 Task: Create a due date automation trigger when advanced on, 2 hours before a card is due add dates due in 1 days.
Action: Mouse moved to (1057, 85)
Screenshot: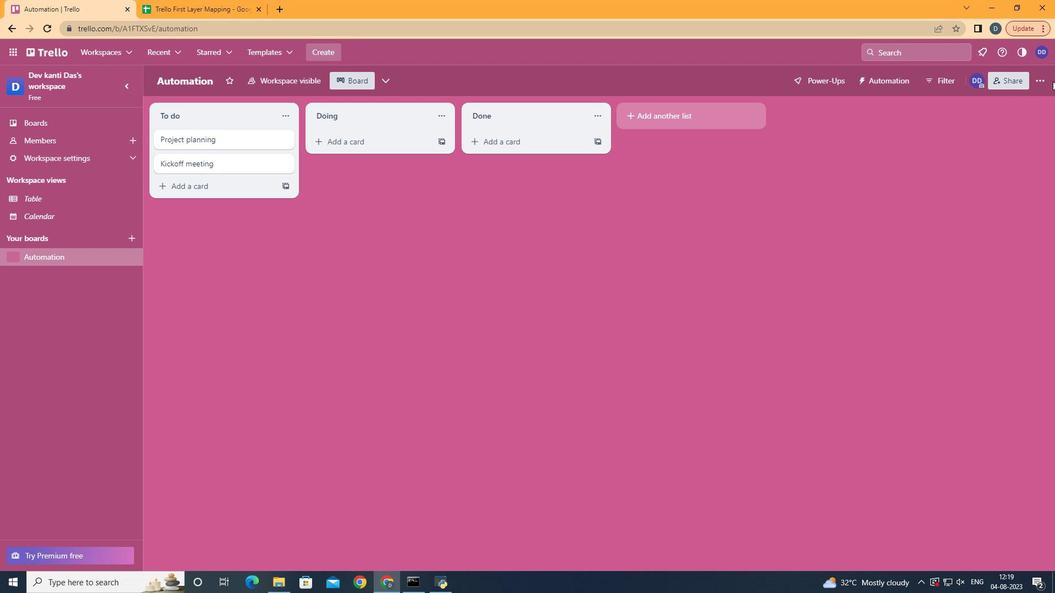 
Action: Mouse pressed left at (1057, 85)
Screenshot: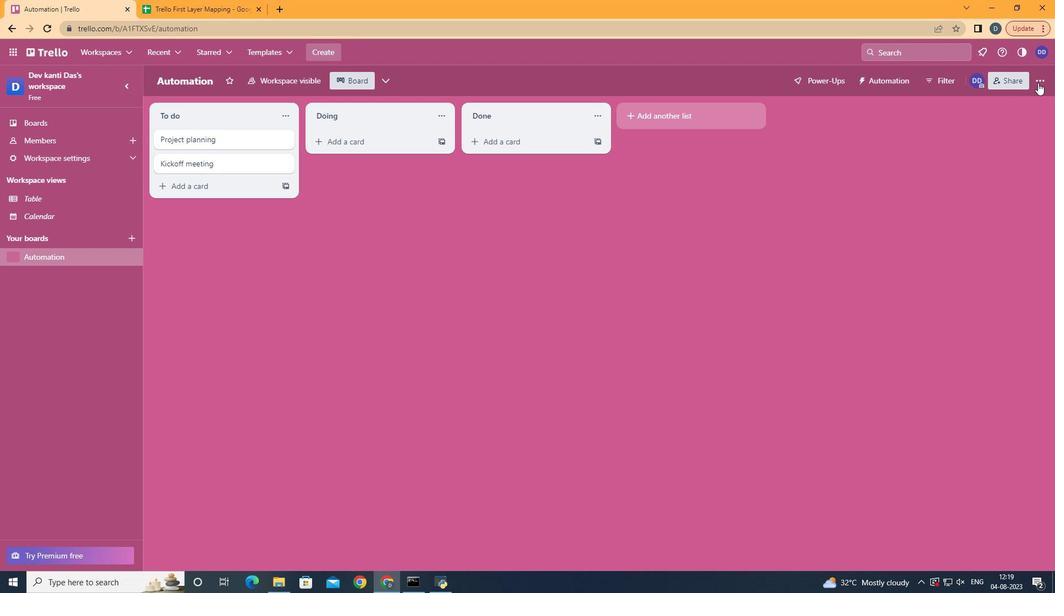 
Action: Mouse moved to (1042, 86)
Screenshot: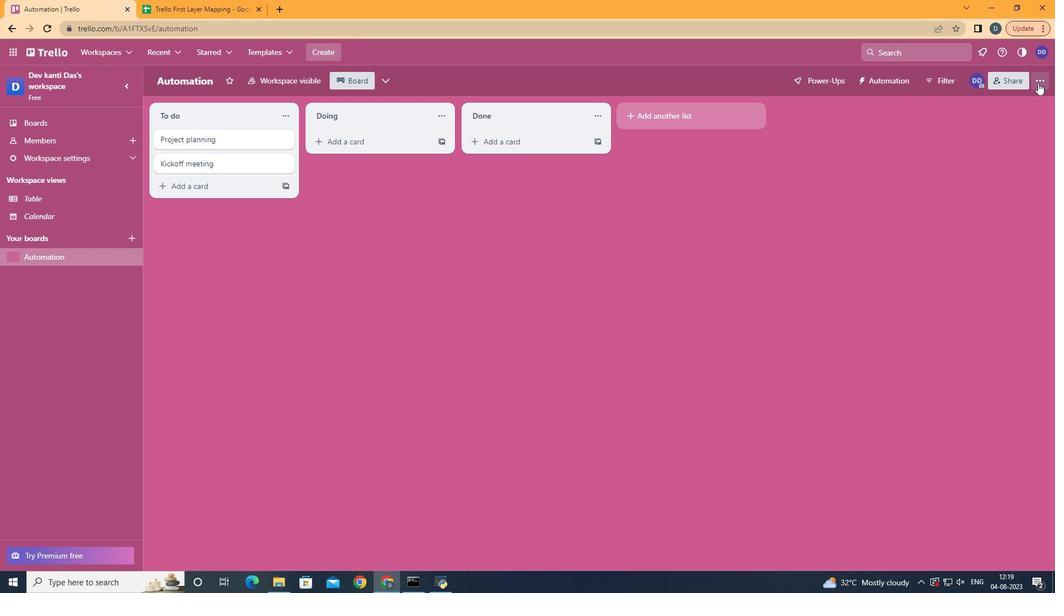 
Action: Mouse pressed left at (1042, 86)
Screenshot: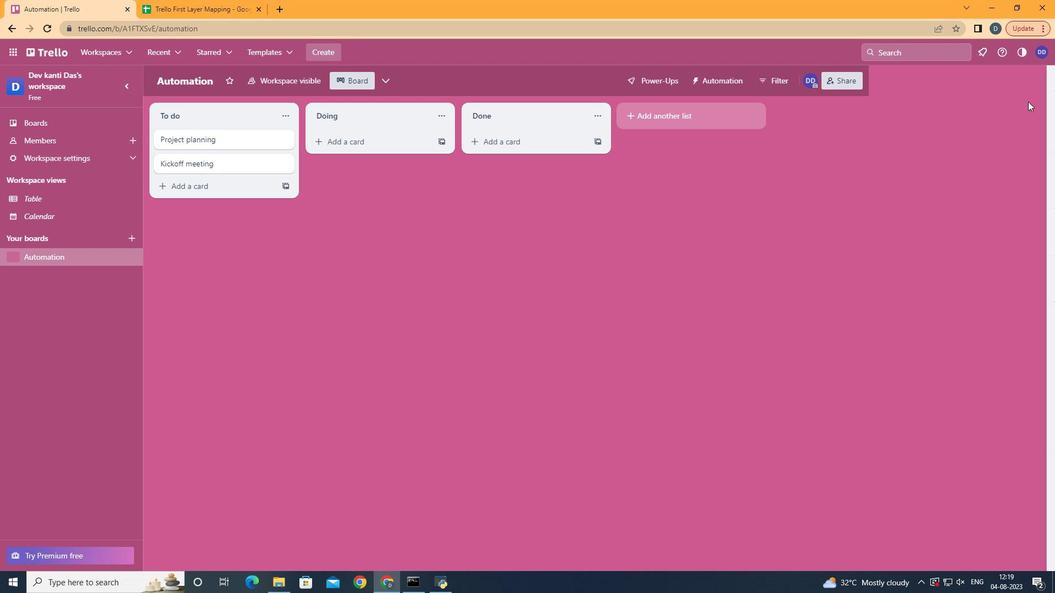 
Action: Mouse moved to (925, 239)
Screenshot: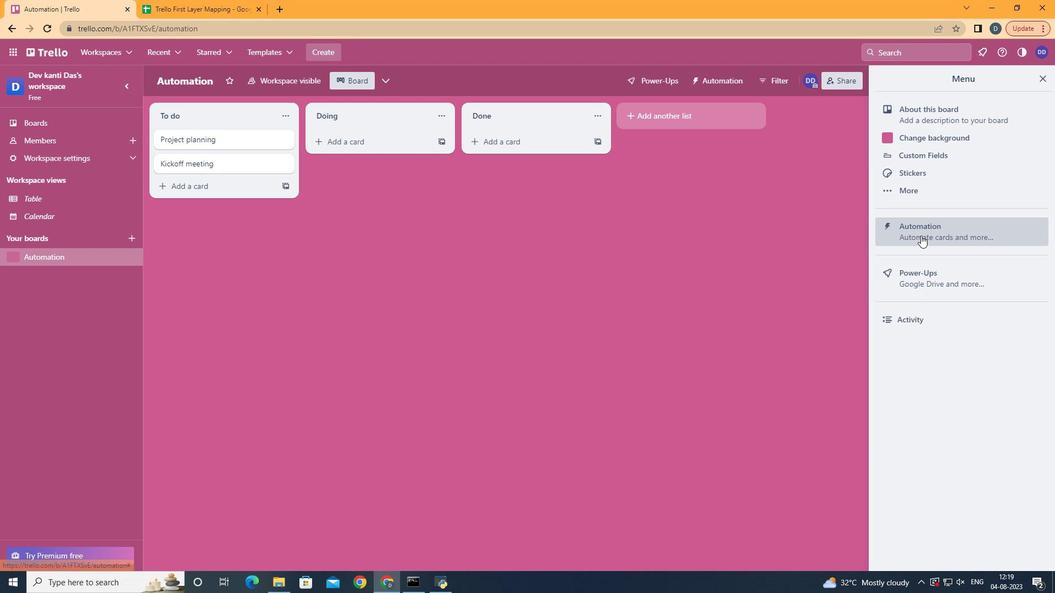
Action: Mouse pressed left at (925, 239)
Screenshot: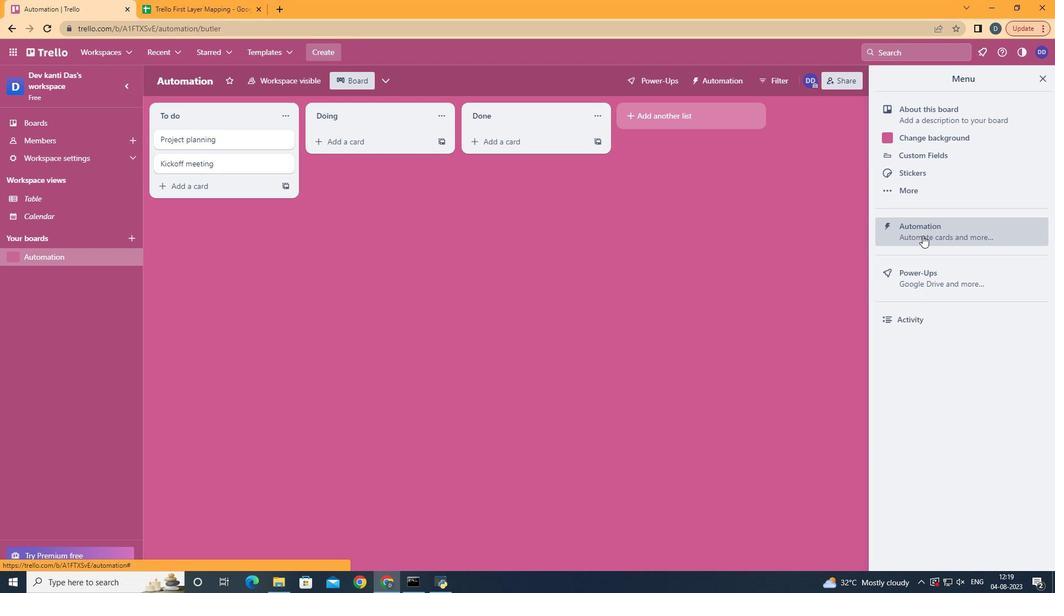 
Action: Mouse moved to (223, 225)
Screenshot: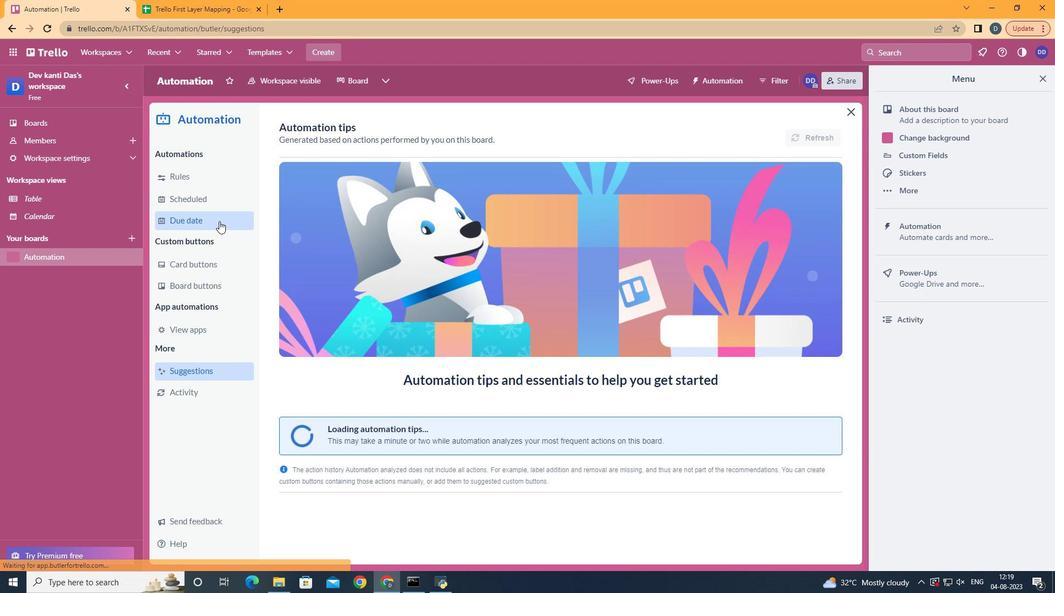 
Action: Mouse pressed left at (223, 225)
Screenshot: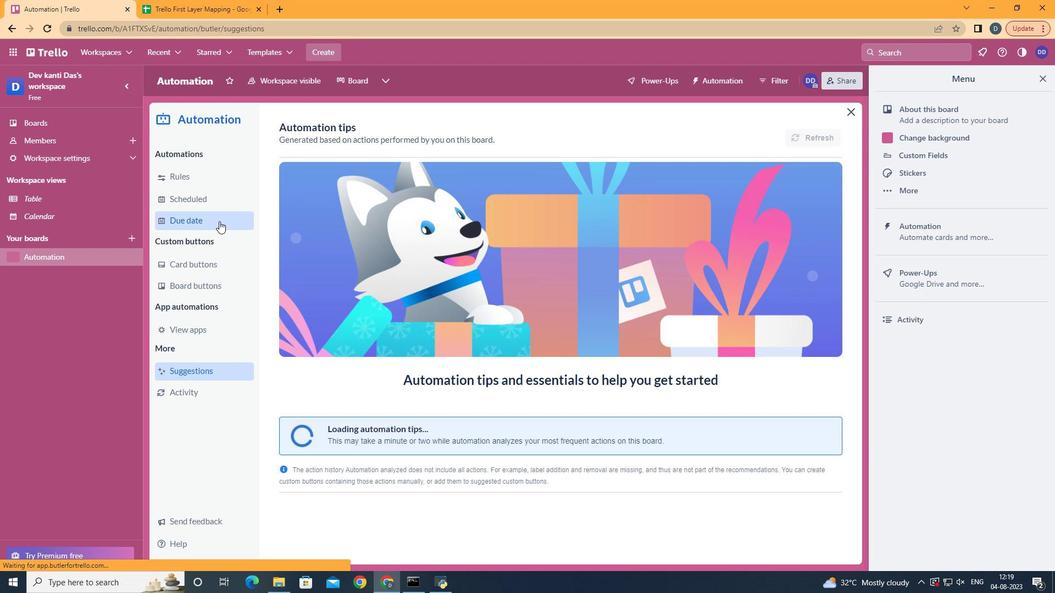 
Action: Mouse moved to (784, 139)
Screenshot: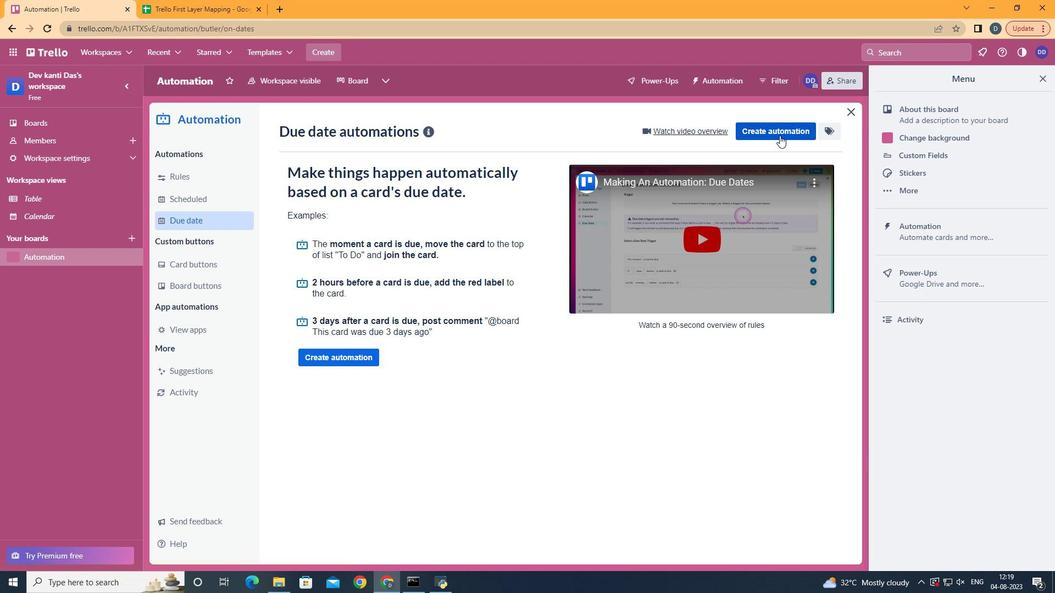 
Action: Mouse pressed left at (784, 139)
Screenshot: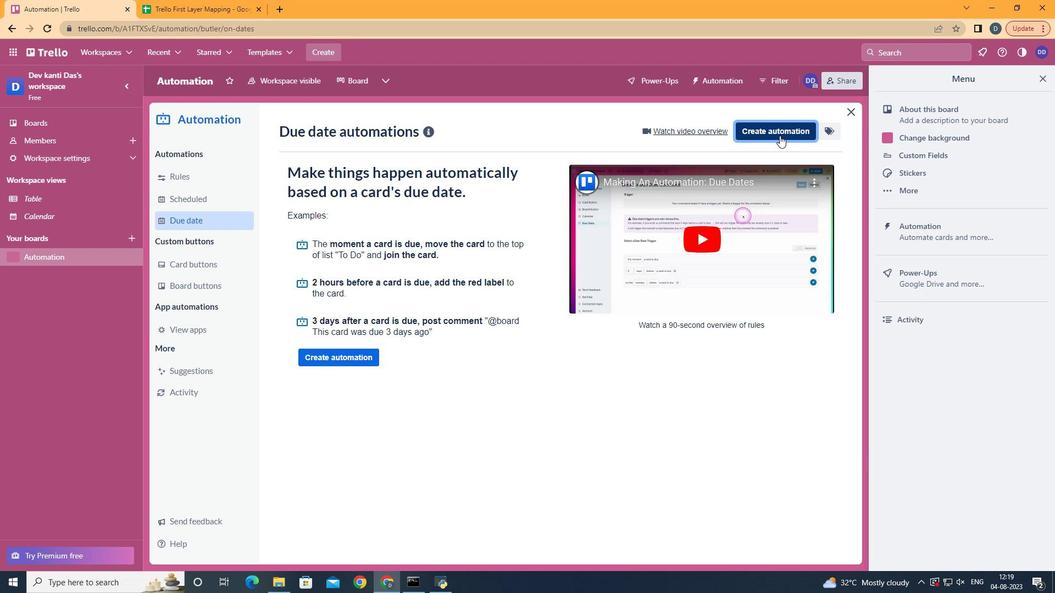 
Action: Mouse moved to (630, 228)
Screenshot: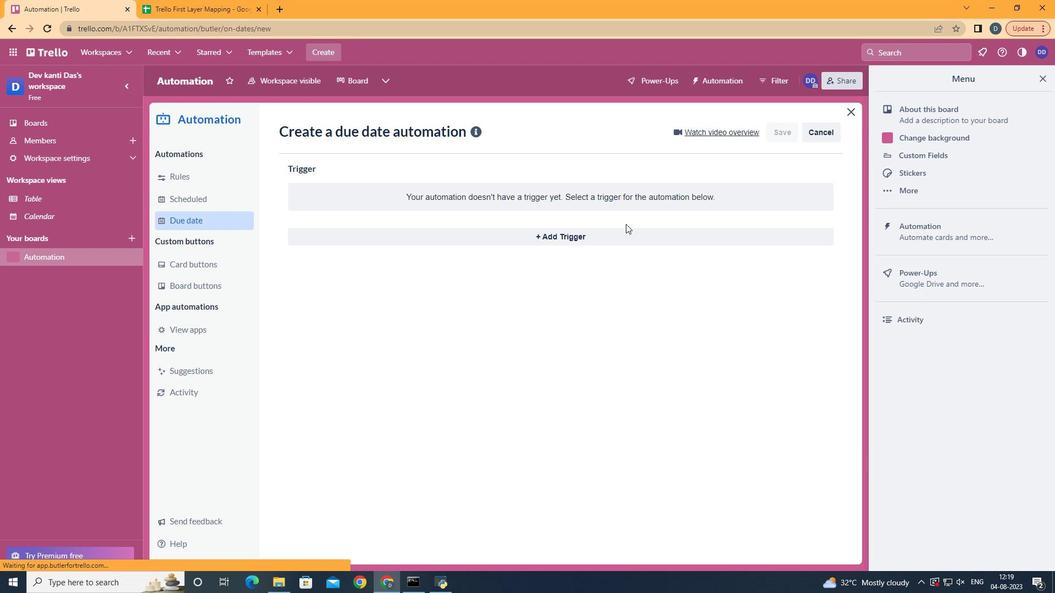 
Action: Mouse pressed left at (630, 228)
Screenshot: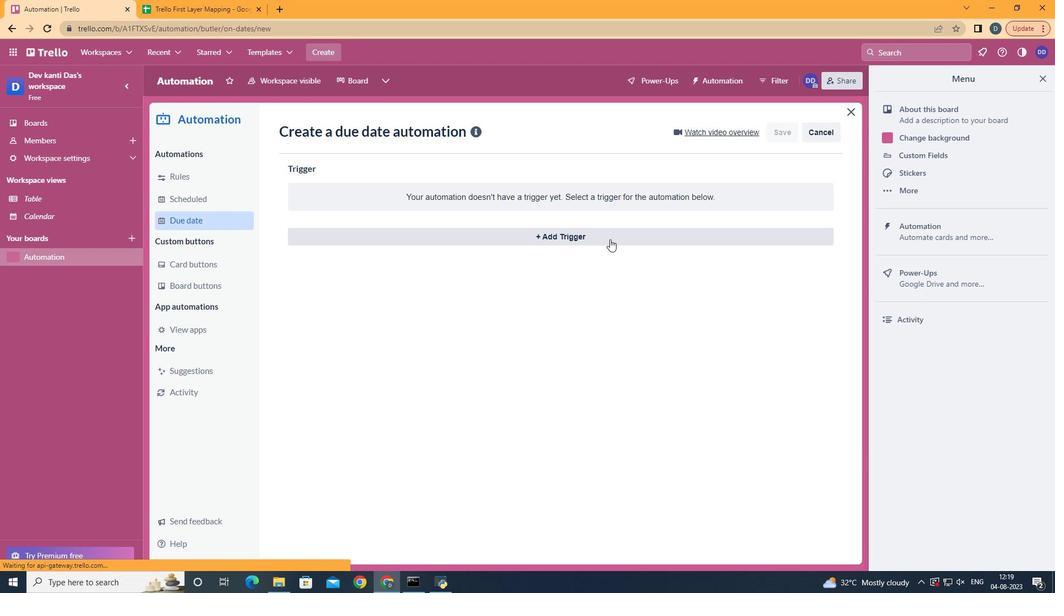 
Action: Mouse moved to (614, 243)
Screenshot: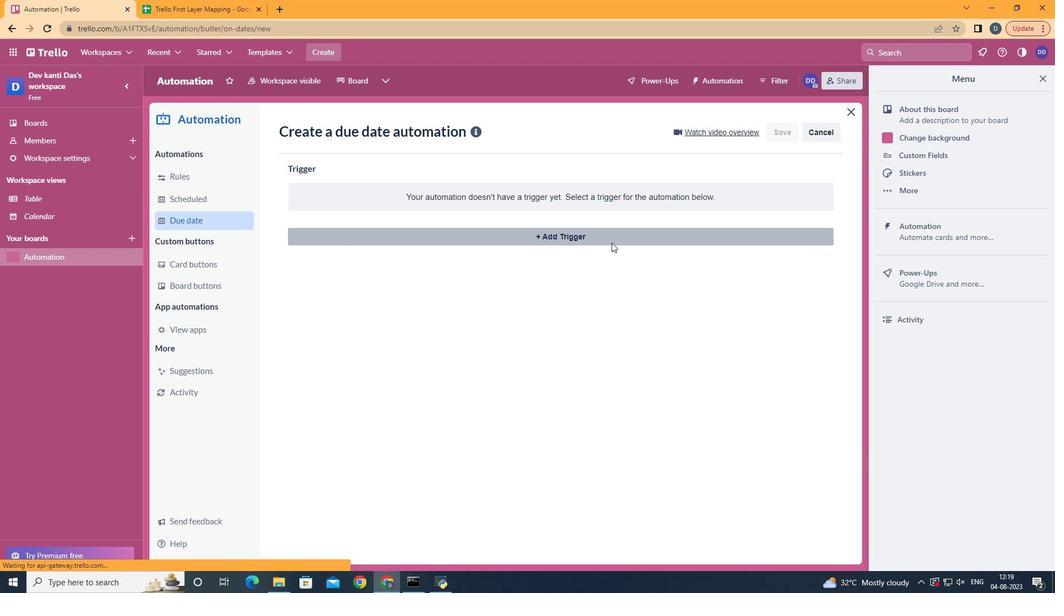 
Action: Mouse pressed left at (614, 243)
Screenshot: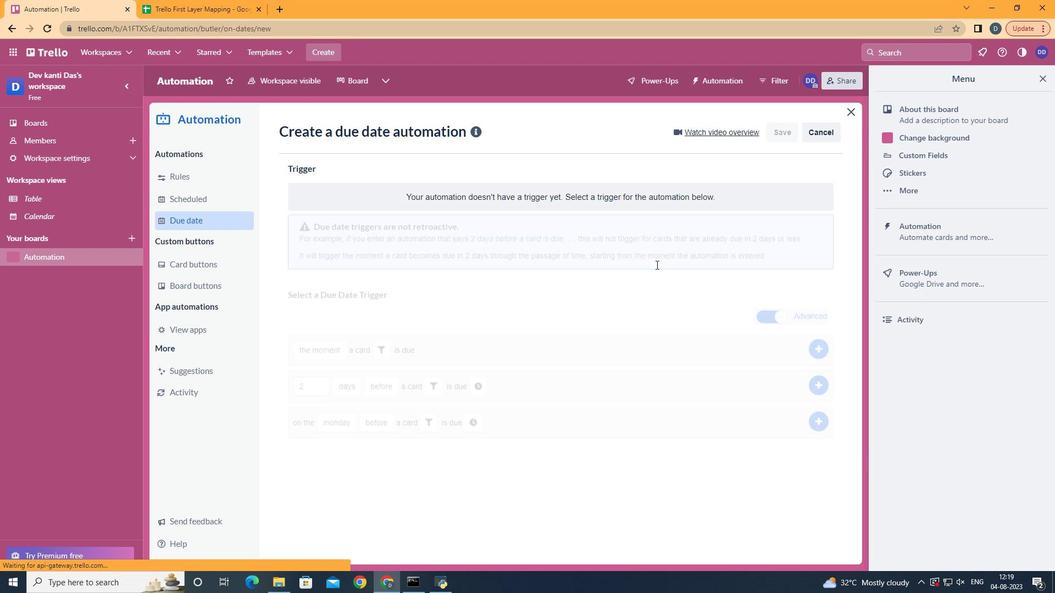 
Action: Mouse moved to (344, 471)
Screenshot: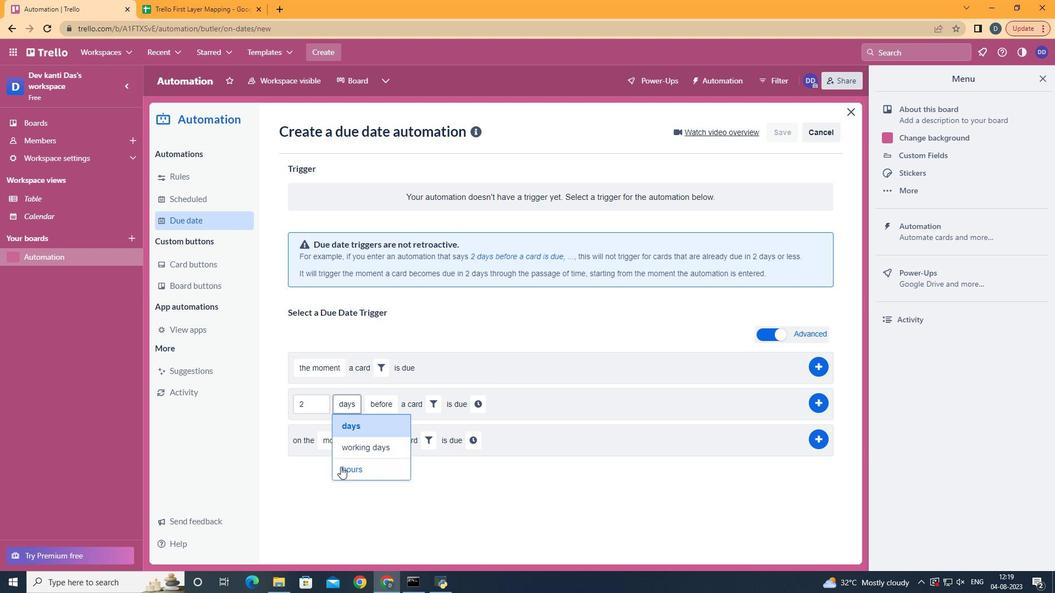 
Action: Mouse pressed left at (344, 471)
Screenshot: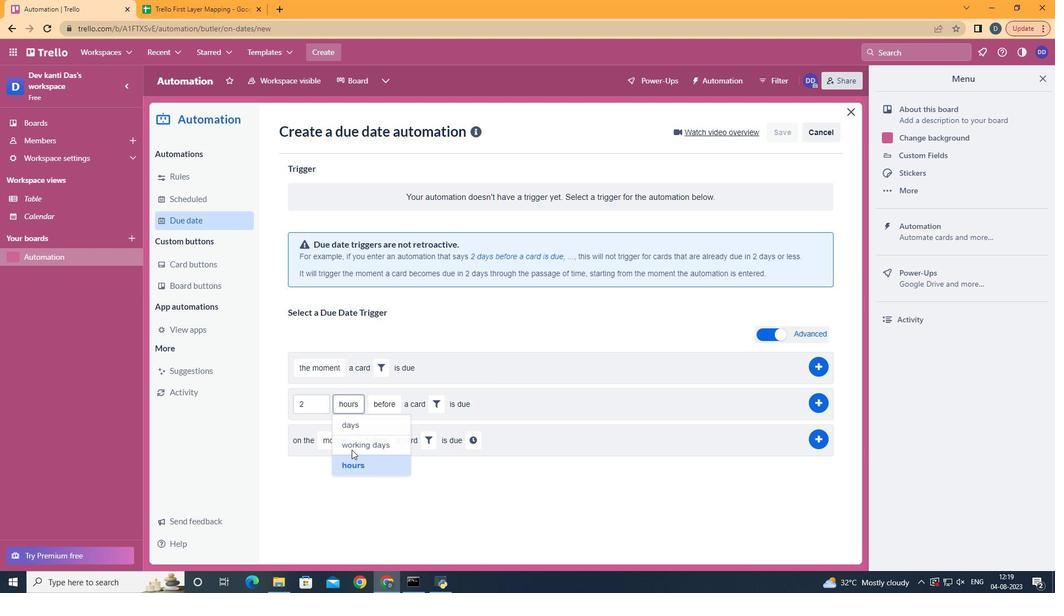 
Action: Mouse moved to (386, 423)
Screenshot: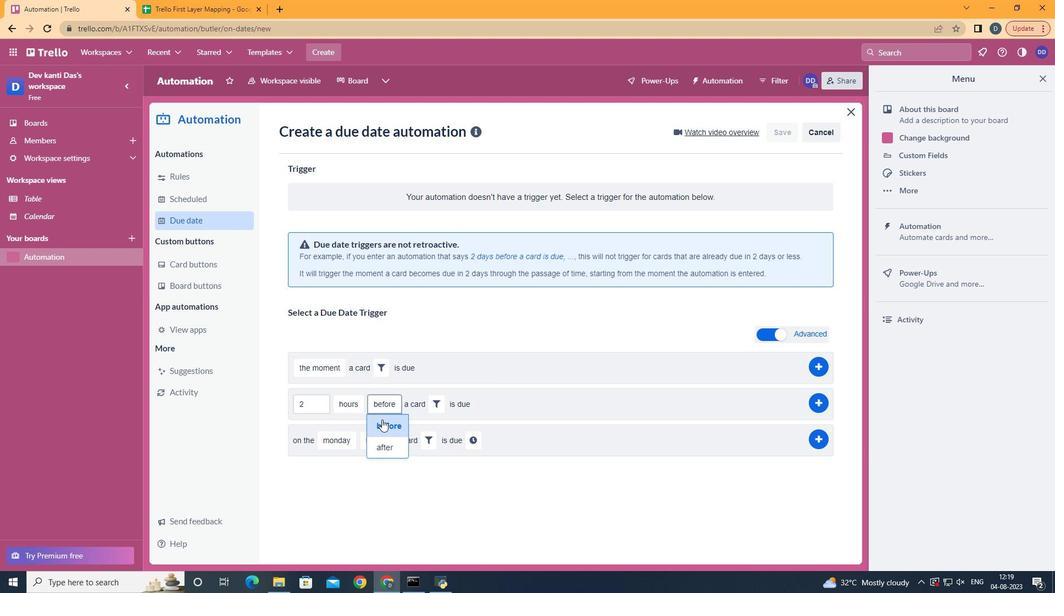 
Action: Mouse pressed left at (386, 423)
Screenshot: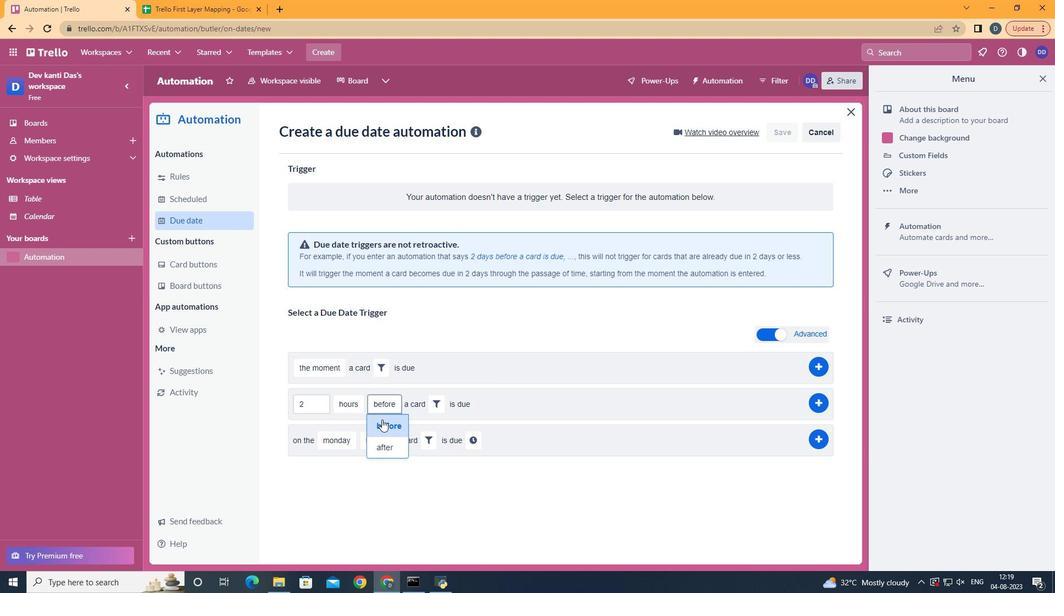 
Action: Mouse moved to (465, 402)
Screenshot: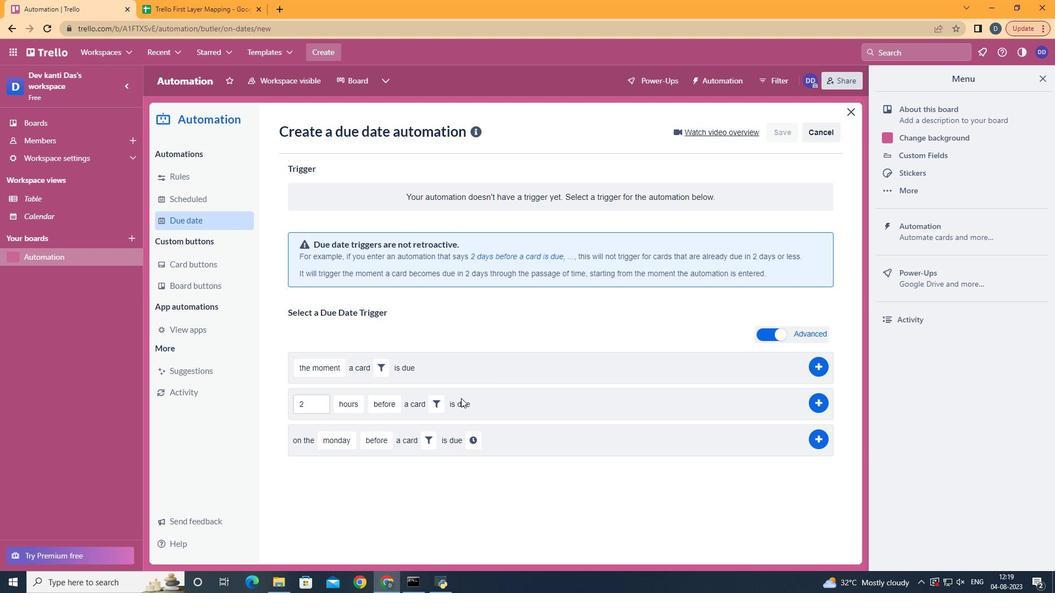 
Action: Mouse pressed left at (465, 402)
Screenshot: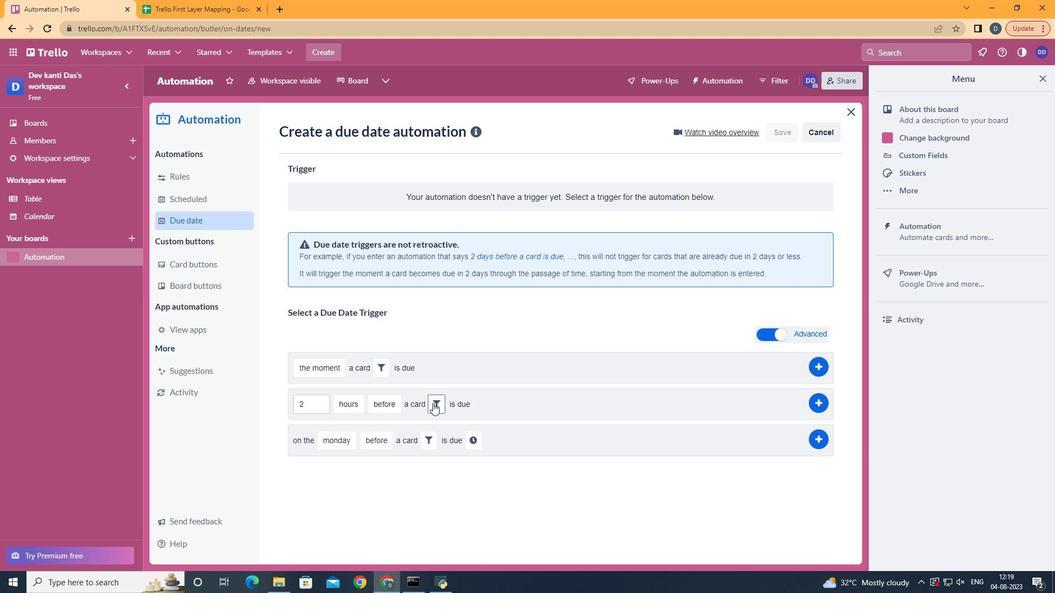 
Action: Mouse moved to (437, 407)
Screenshot: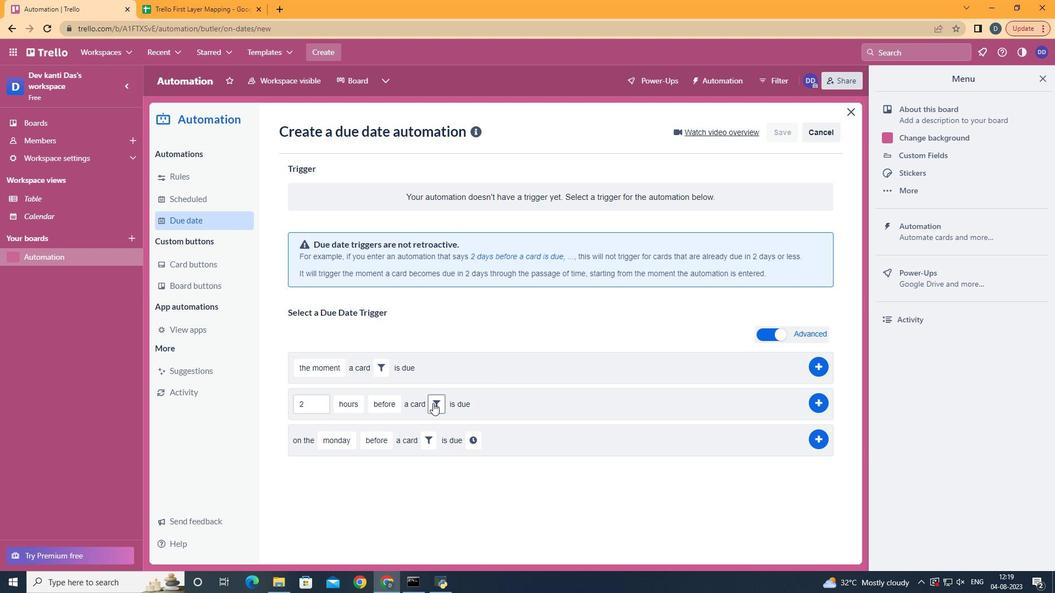 
Action: Mouse pressed left at (437, 407)
Screenshot: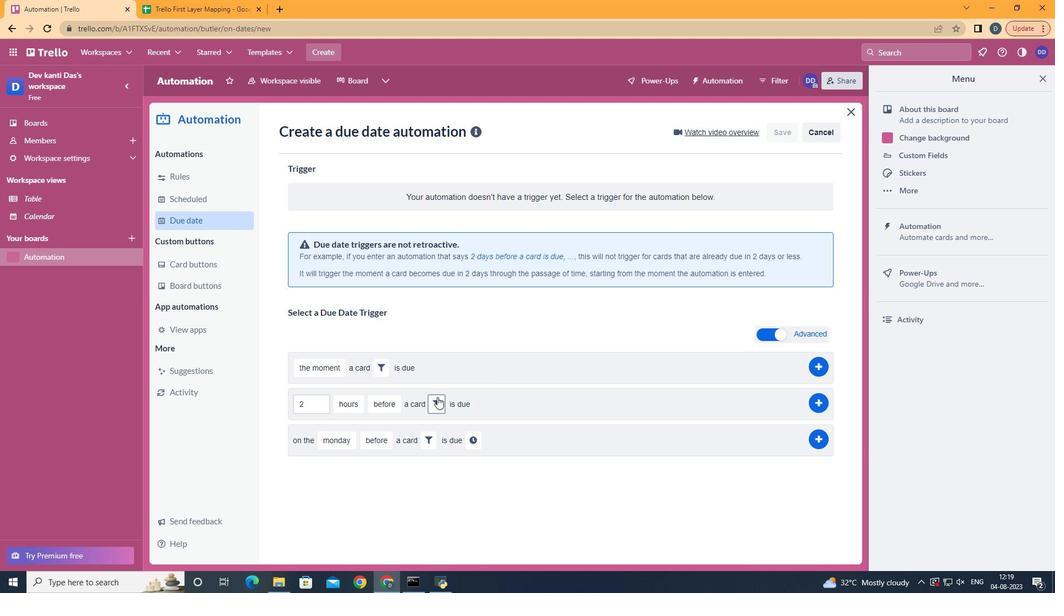 
Action: Mouse moved to (500, 433)
Screenshot: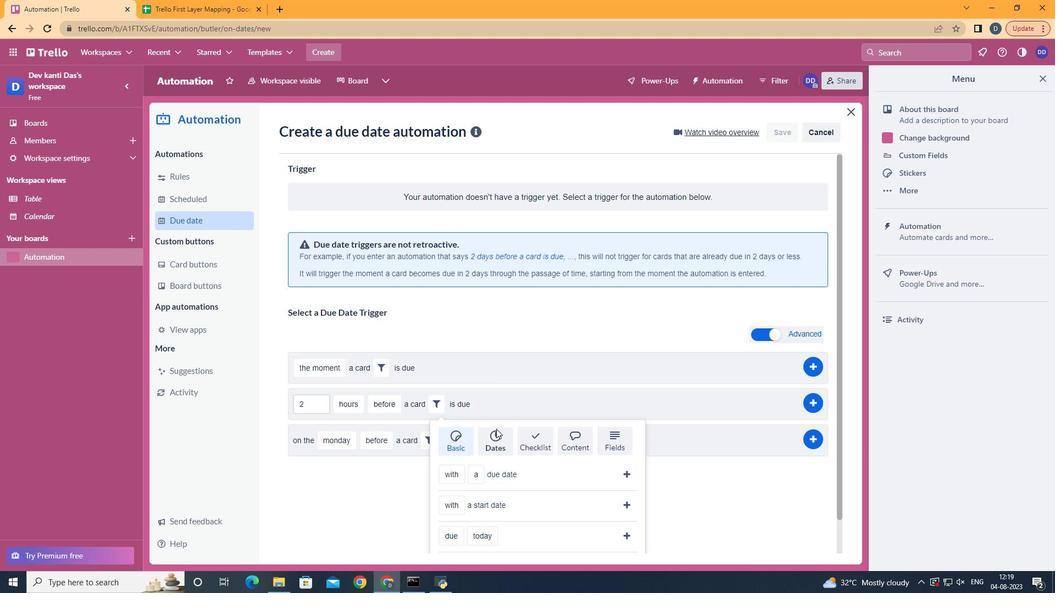 
Action: Mouse pressed left at (500, 433)
Screenshot: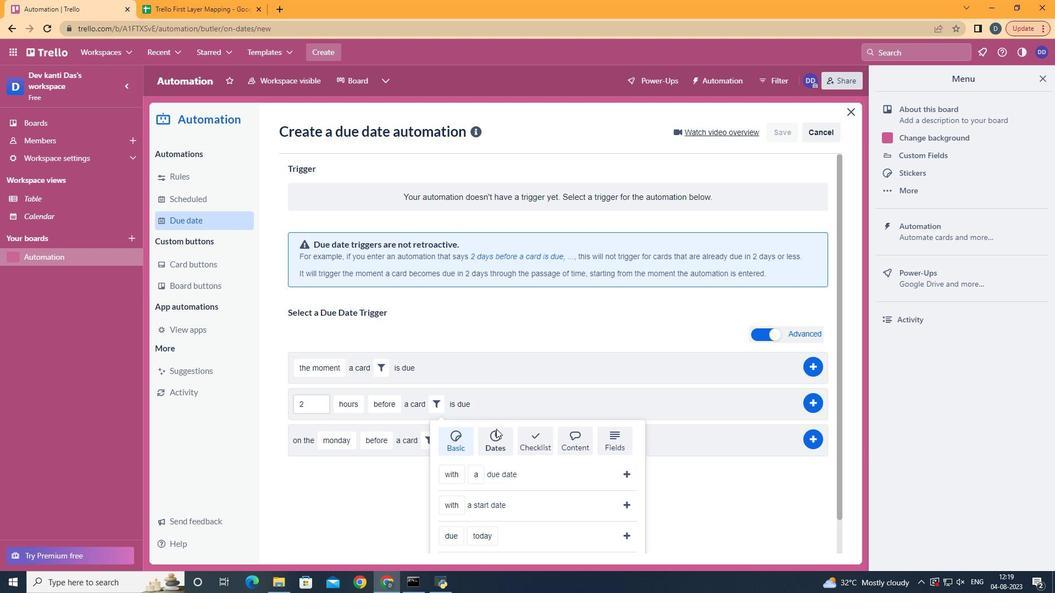 
Action: Mouse scrolled (500, 432) with delta (0, 0)
Screenshot: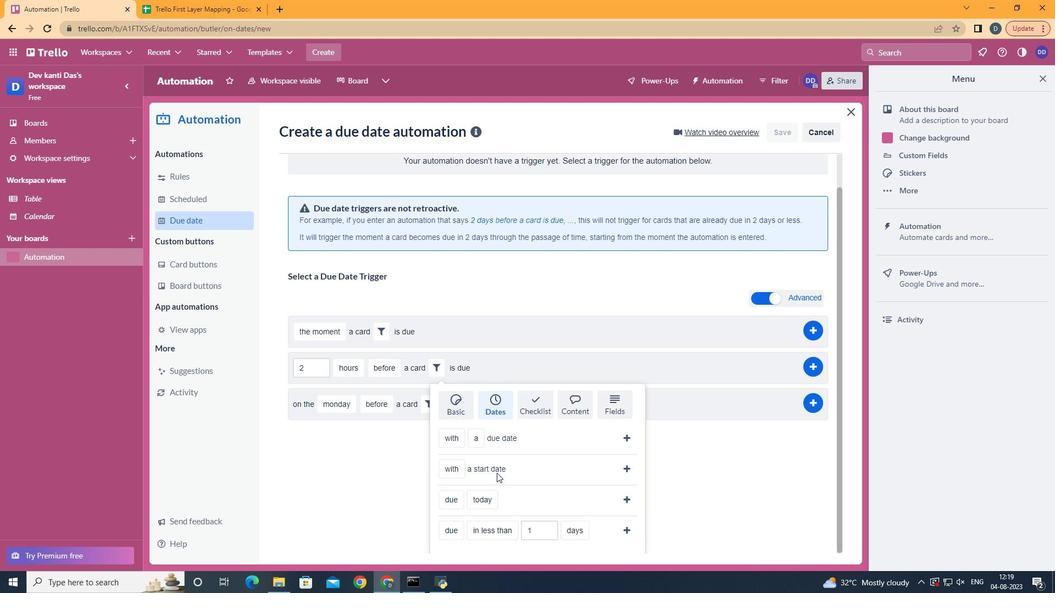 
Action: Mouse scrolled (500, 432) with delta (0, 0)
Screenshot: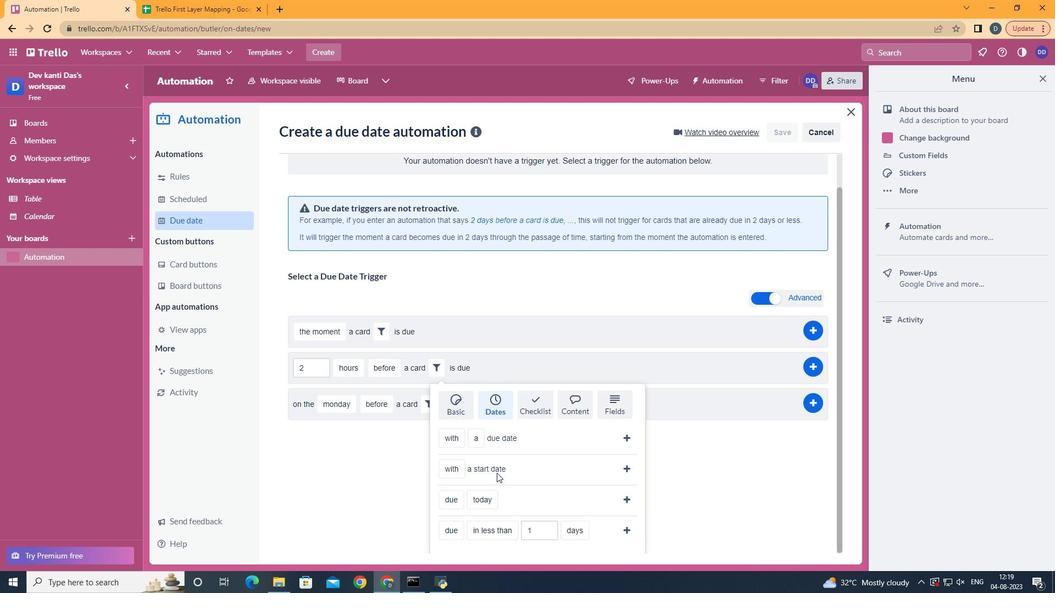 
Action: Mouse scrolled (500, 432) with delta (0, 0)
Screenshot: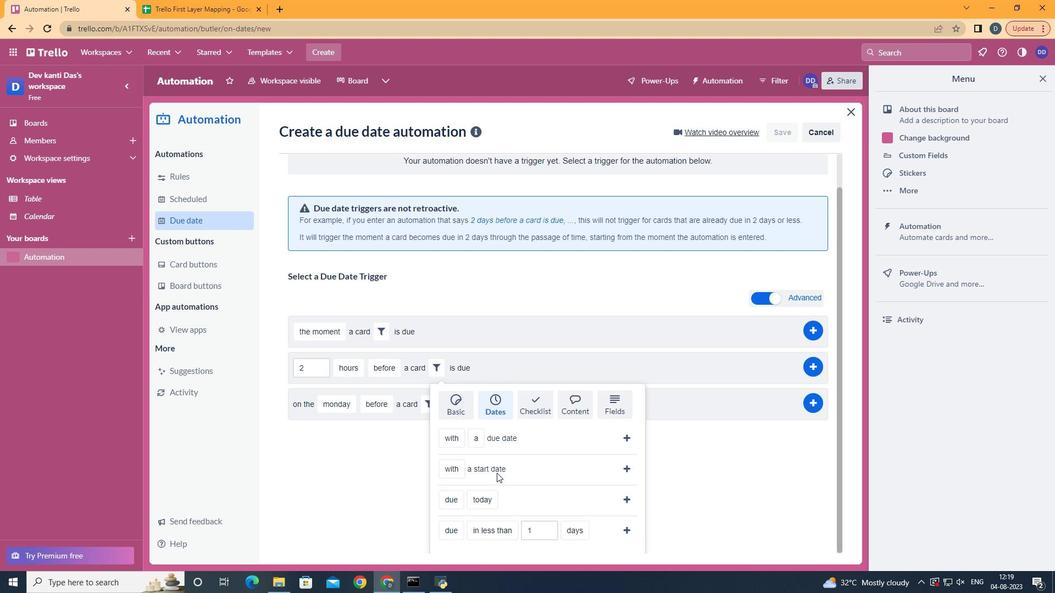 
Action: Mouse scrolled (500, 432) with delta (0, 0)
Screenshot: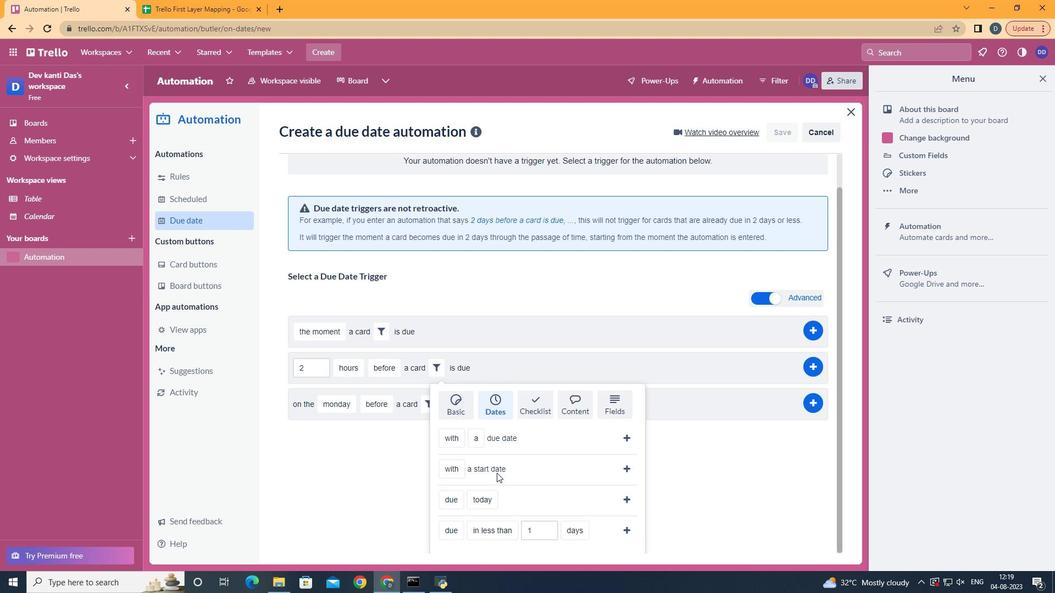 
Action: Mouse moved to (475, 489)
Screenshot: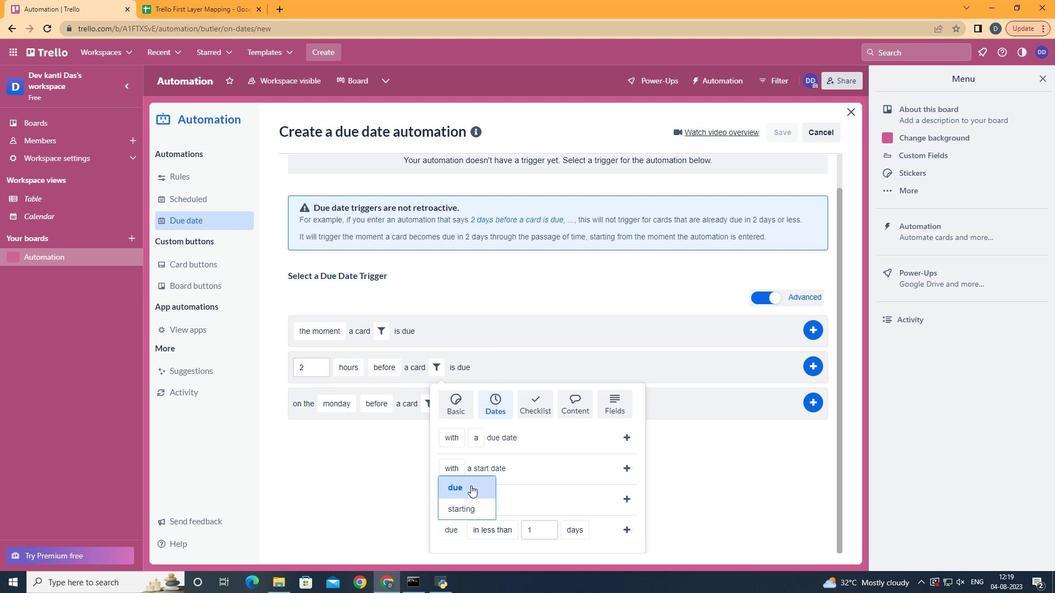 
Action: Mouse pressed left at (475, 489)
Screenshot: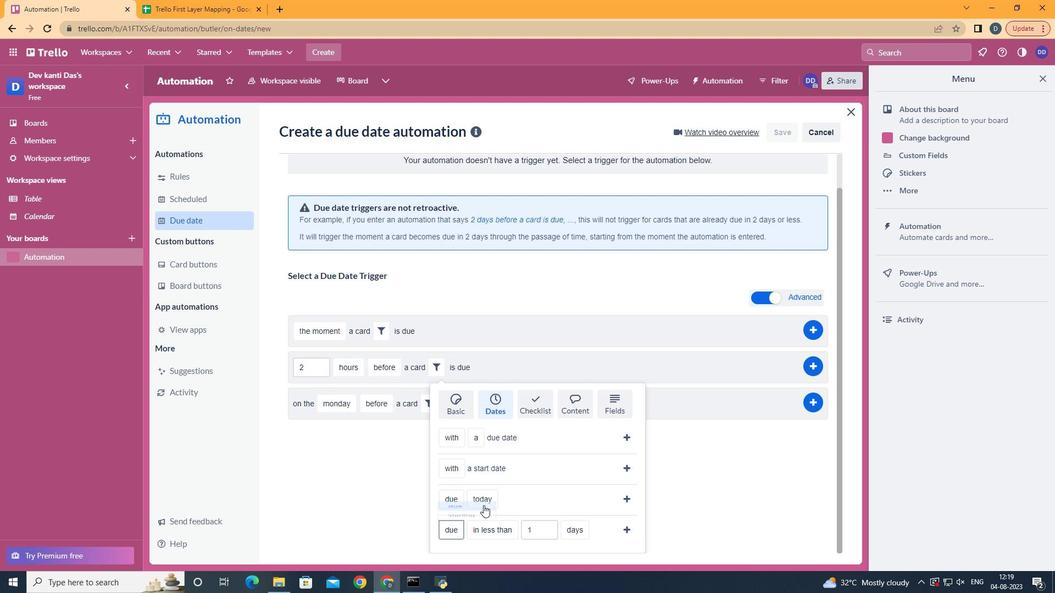 
Action: Mouse moved to (516, 486)
Screenshot: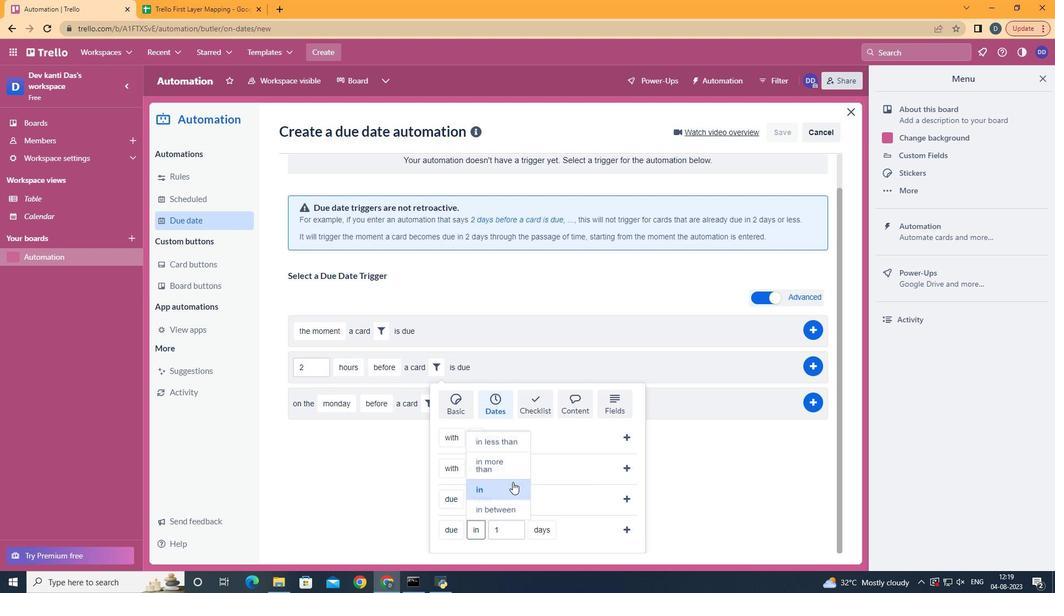 
Action: Mouse pressed left at (516, 486)
Screenshot: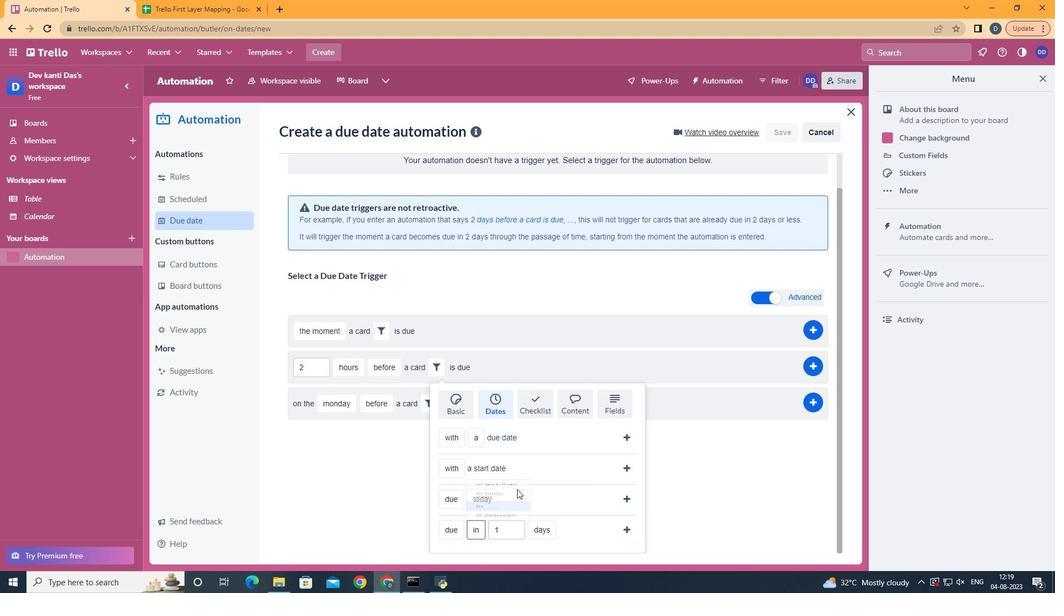 
Action: Mouse moved to (562, 492)
Screenshot: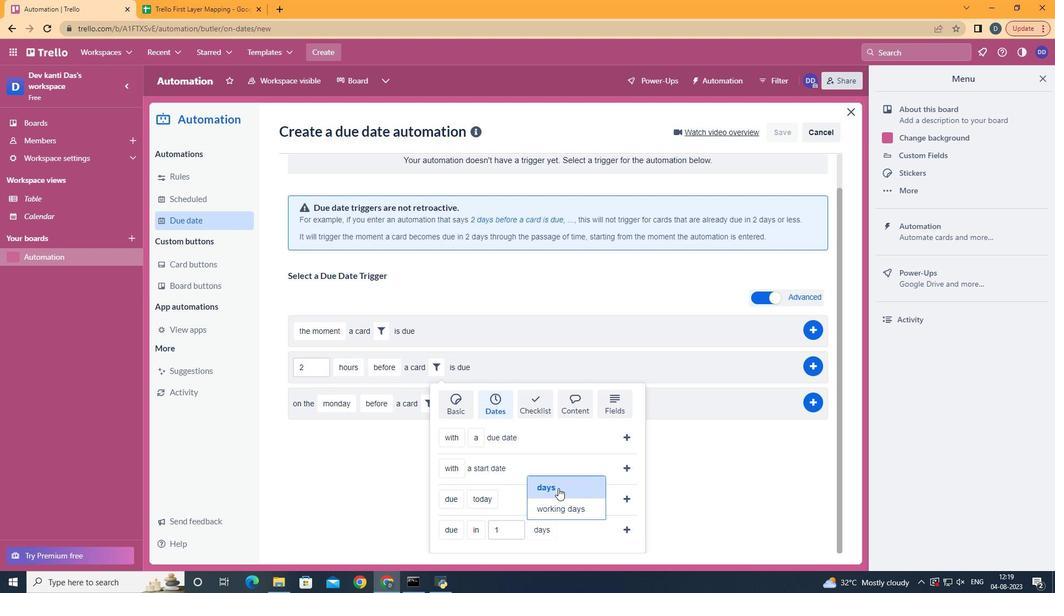 
Action: Mouse pressed left at (562, 492)
Screenshot: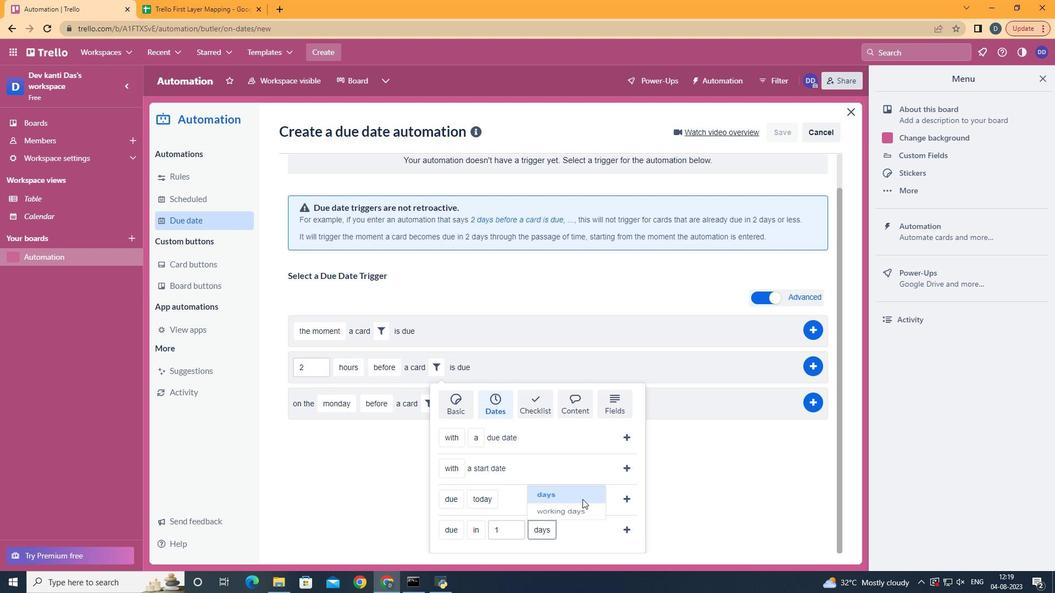 
Action: Mouse moved to (627, 532)
Screenshot: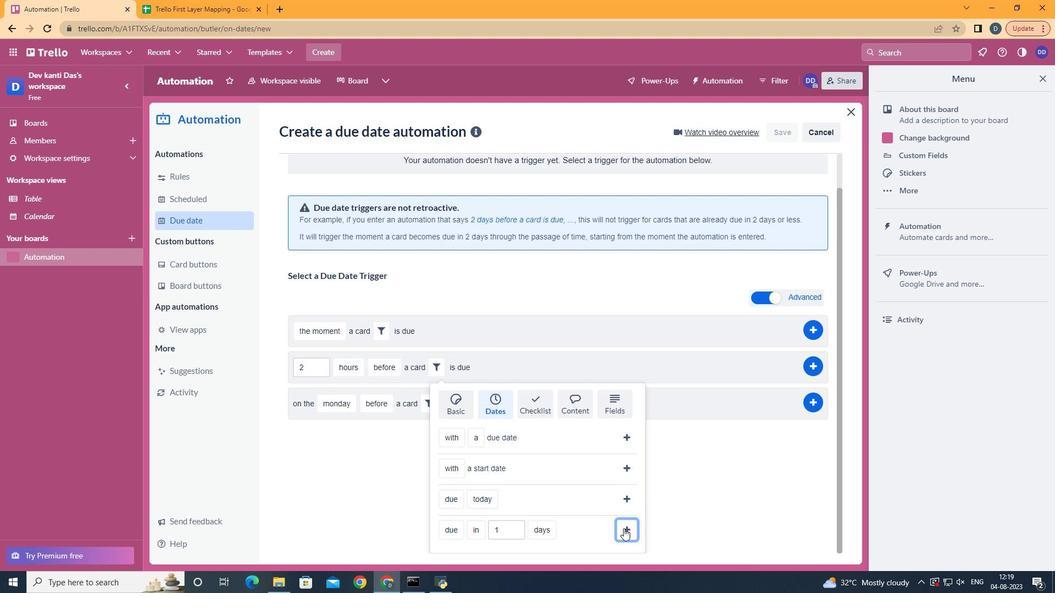 
Action: Mouse pressed left at (627, 532)
Screenshot: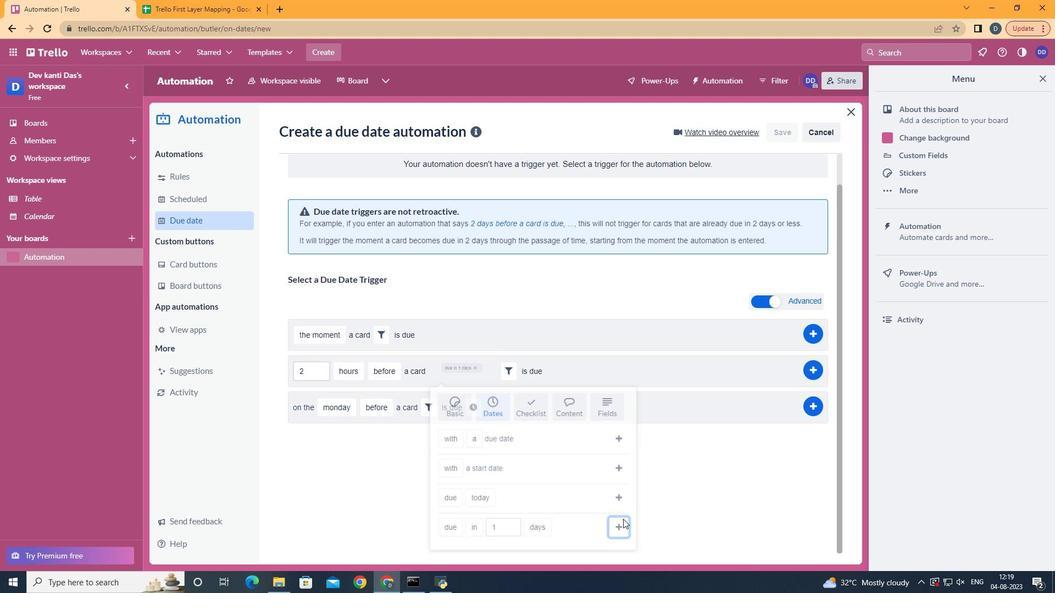 
Action: Mouse moved to (816, 409)
Screenshot: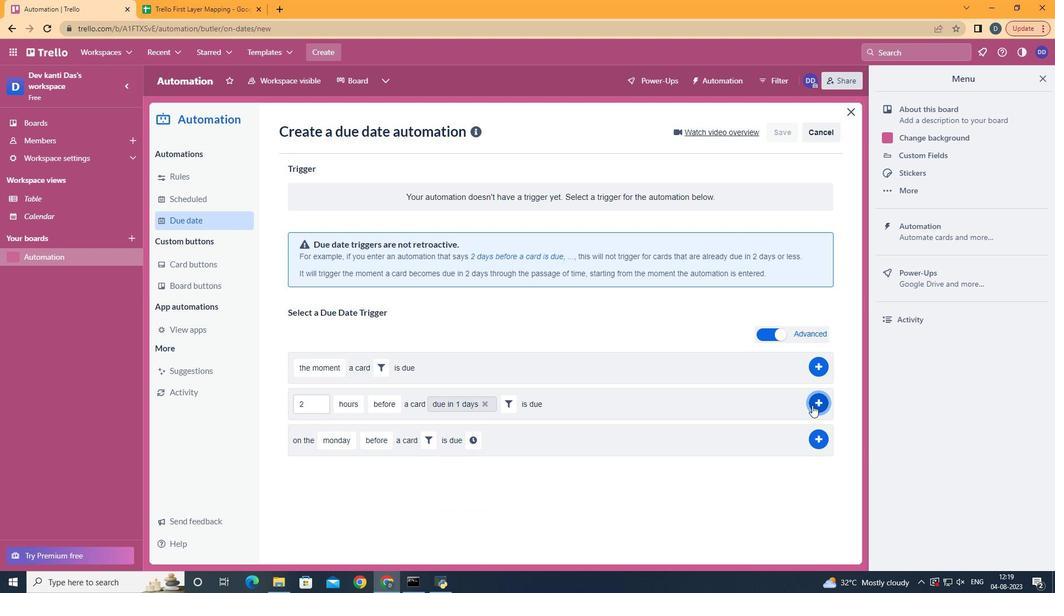 
Action: Mouse pressed left at (816, 409)
Screenshot: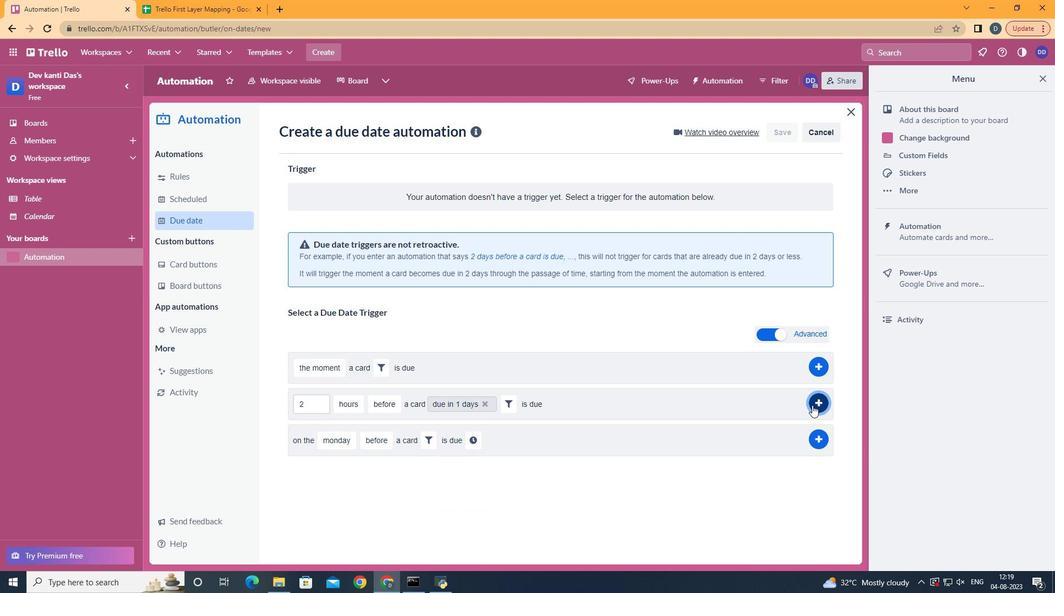 
Action: Mouse moved to (472, 235)
Screenshot: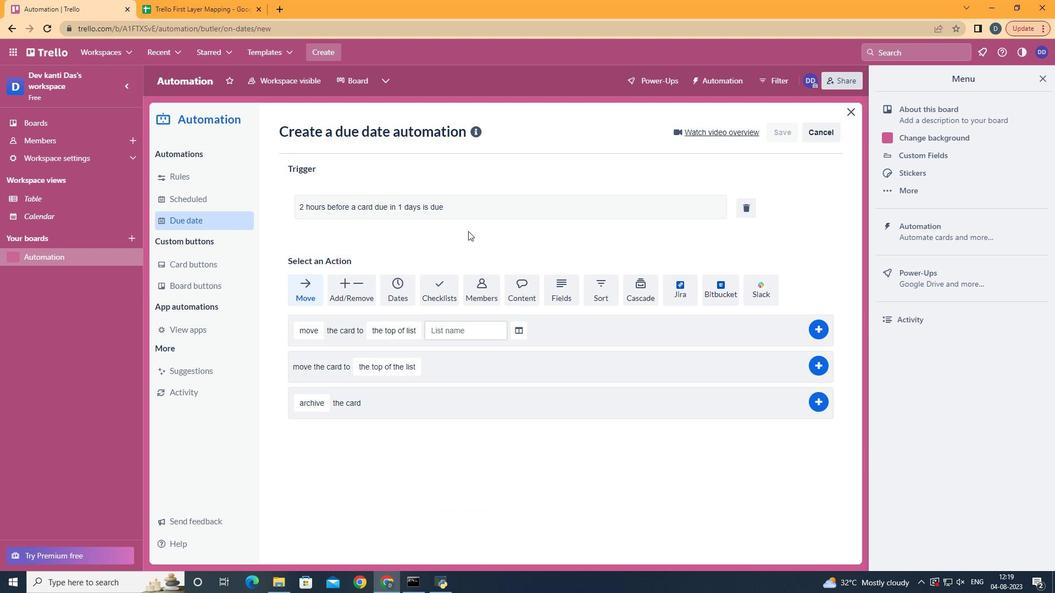 
